 Task: In messages from candidates turn off push notifications.
Action: Mouse moved to (766, 68)
Screenshot: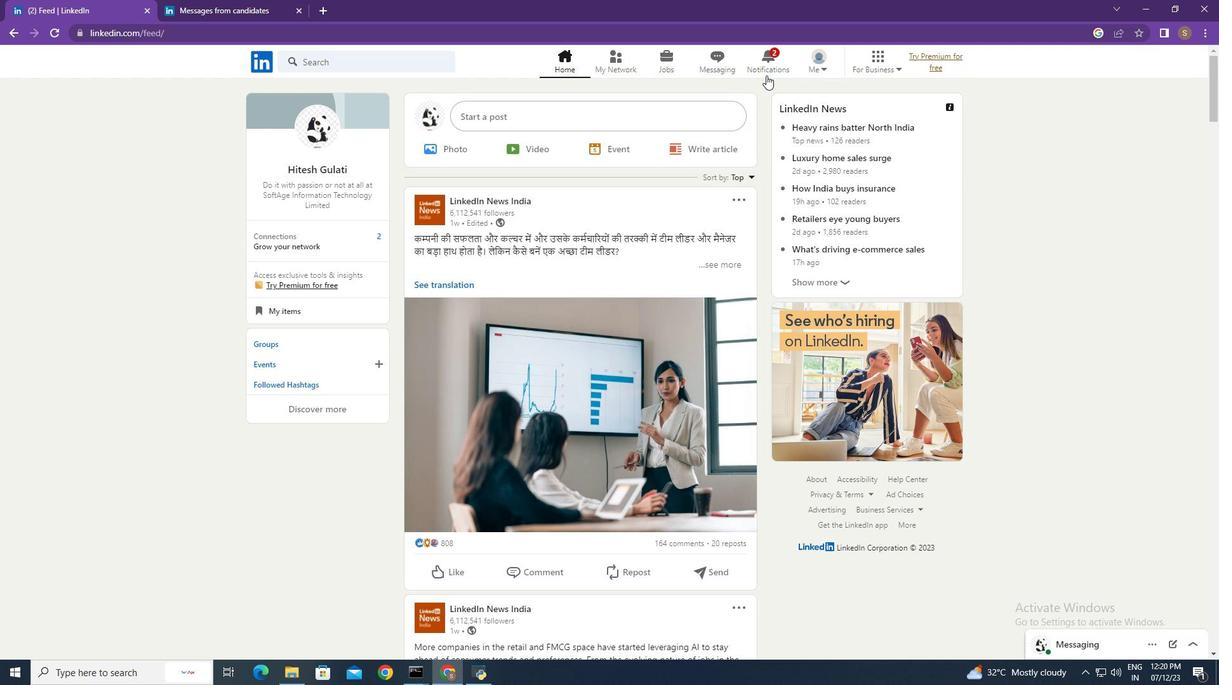 
Action: Mouse pressed left at (766, 68)
Screenshot: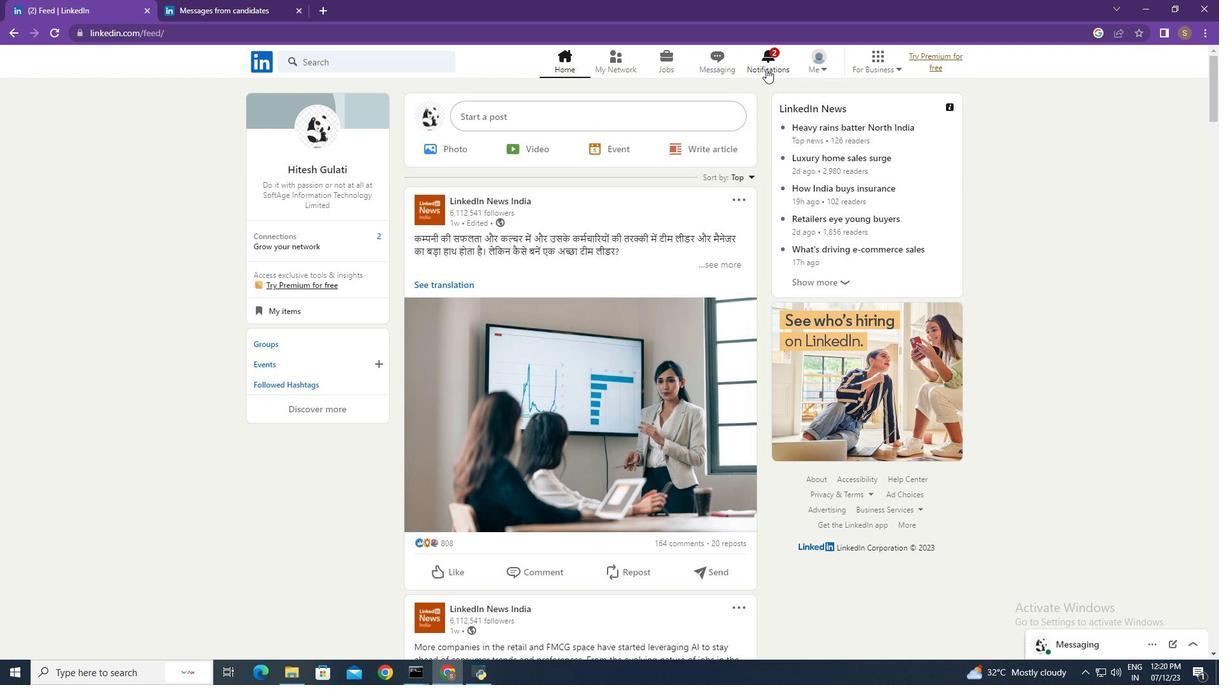 
Action: Mouse moved to (281, 146)
Screenshot: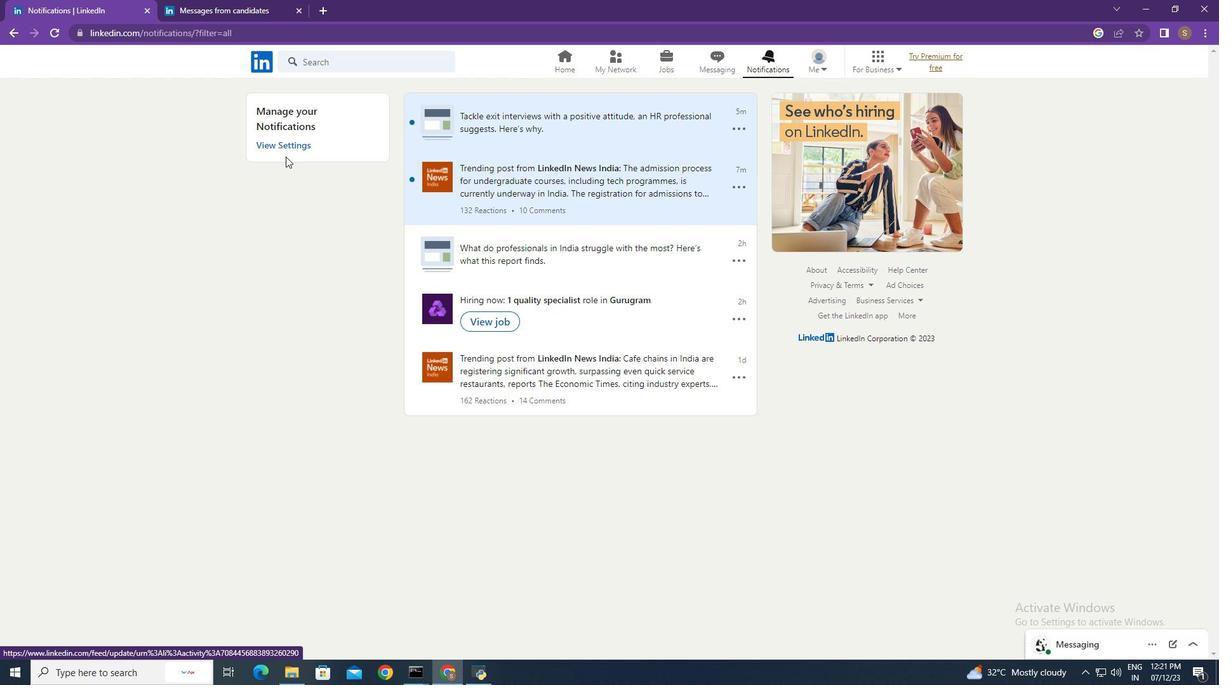 
Action: Mouse pressed left at (281, 146)
Screenshot: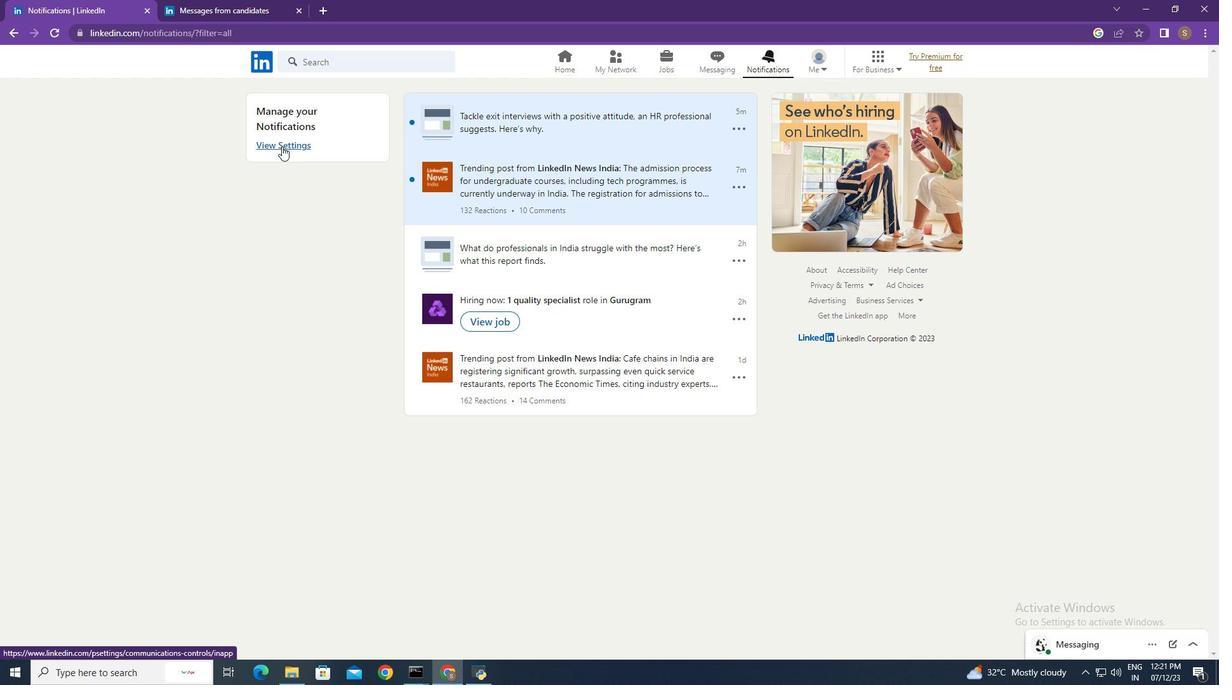 
Action: Mouse moved to (716, 226)
Screenshot: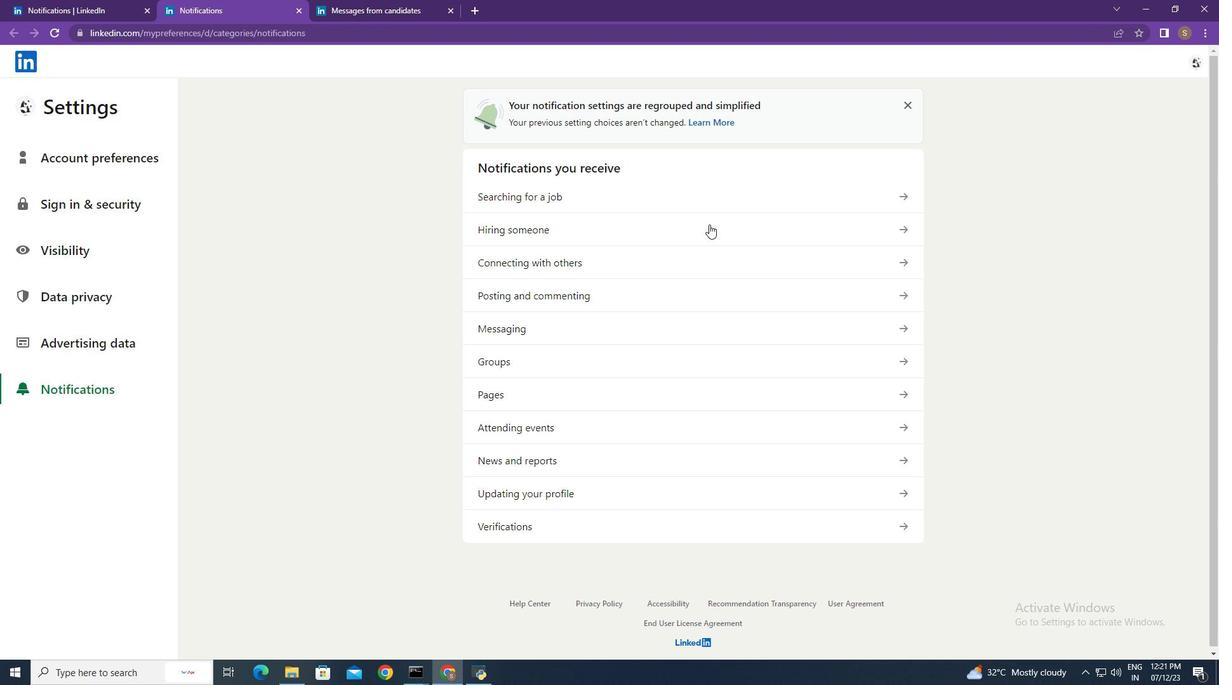 
Action: Mouse pressed left at (716, 226)
Screenshot: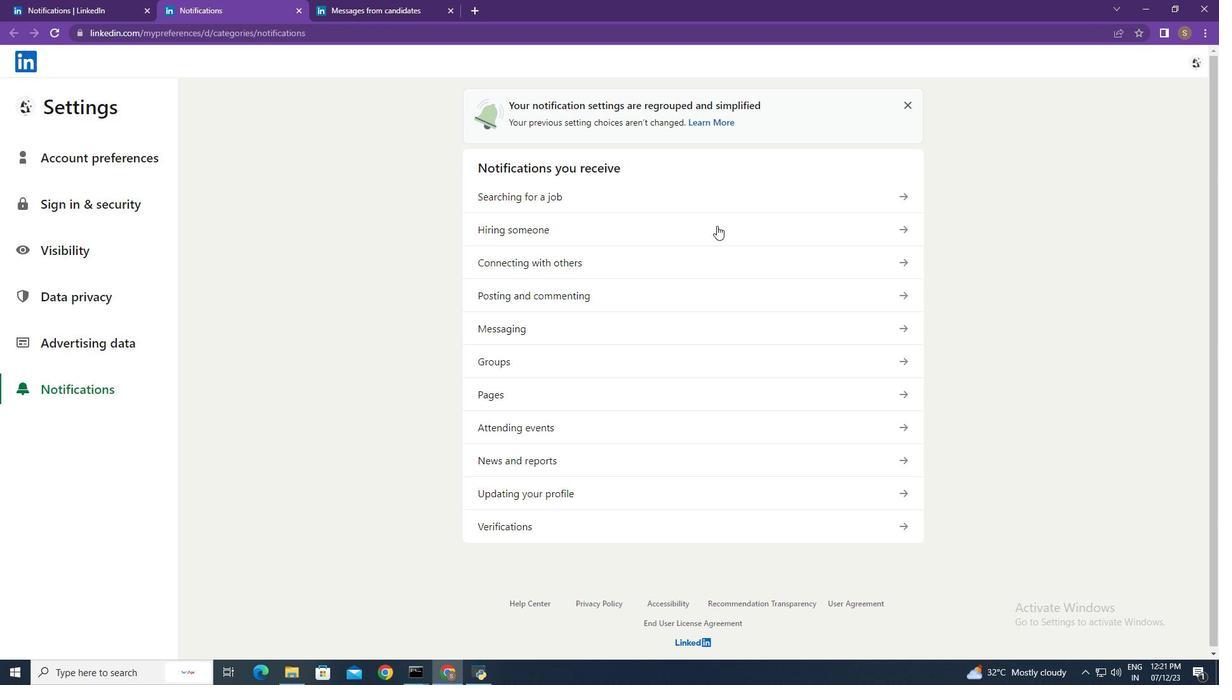 
Action: Mouse moved to (892, 270)
Screenshot: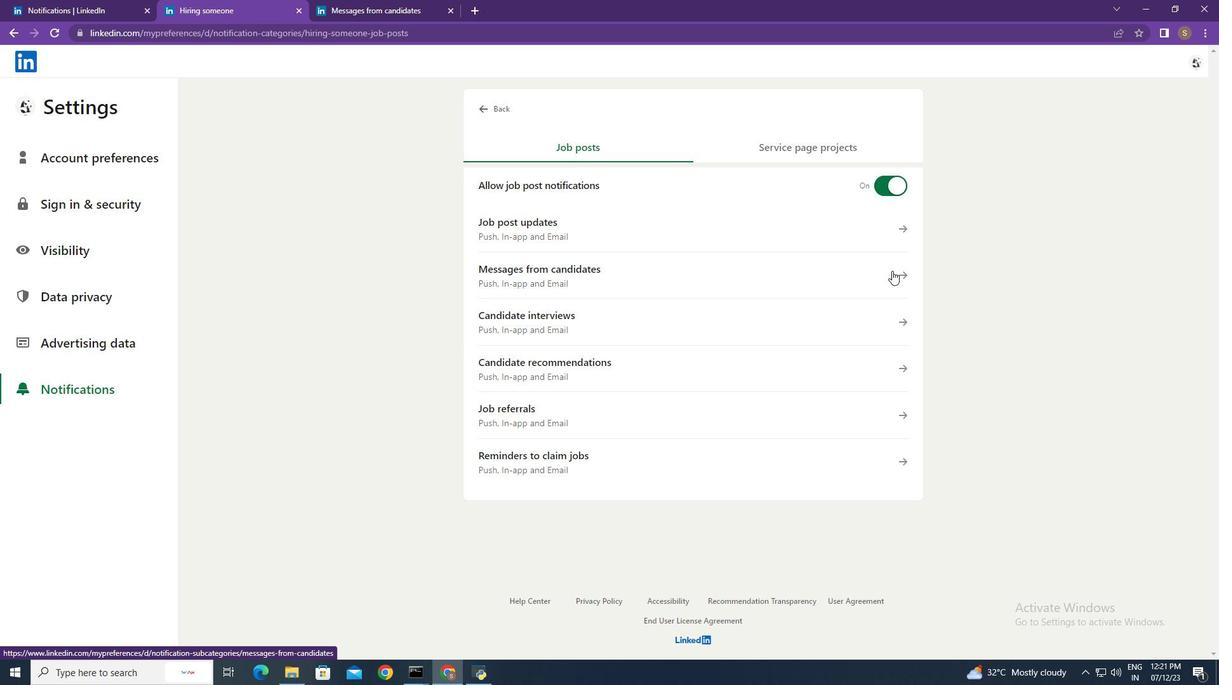 
Action: Mouse pressed left at (892, 270)
Screenshot: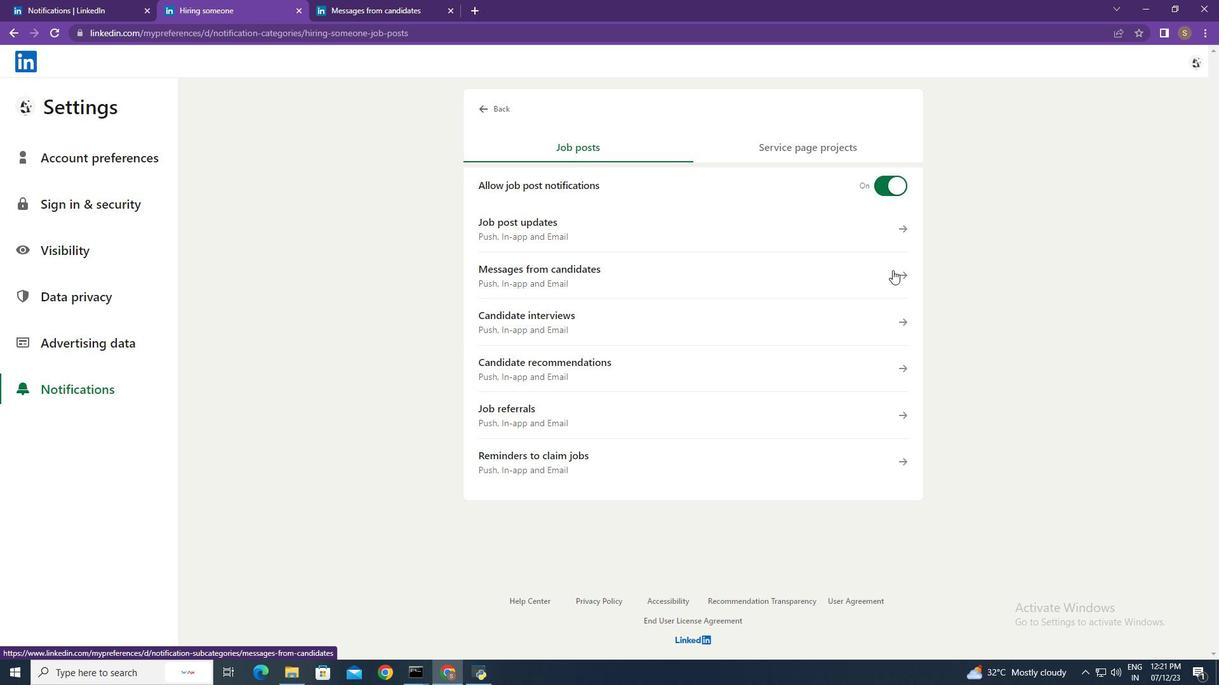 
Action: Mouse moved to (892, 264)
Screenshot: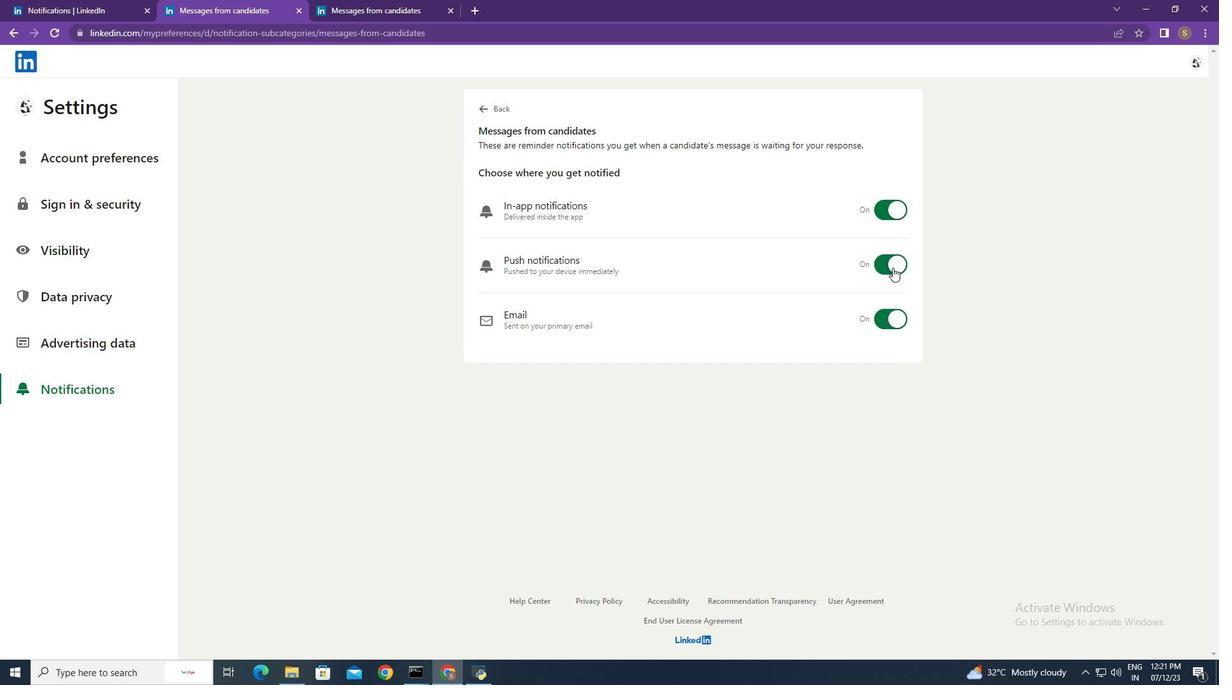 
Action: Mouse pressed left at (892, 264)
Screenshot: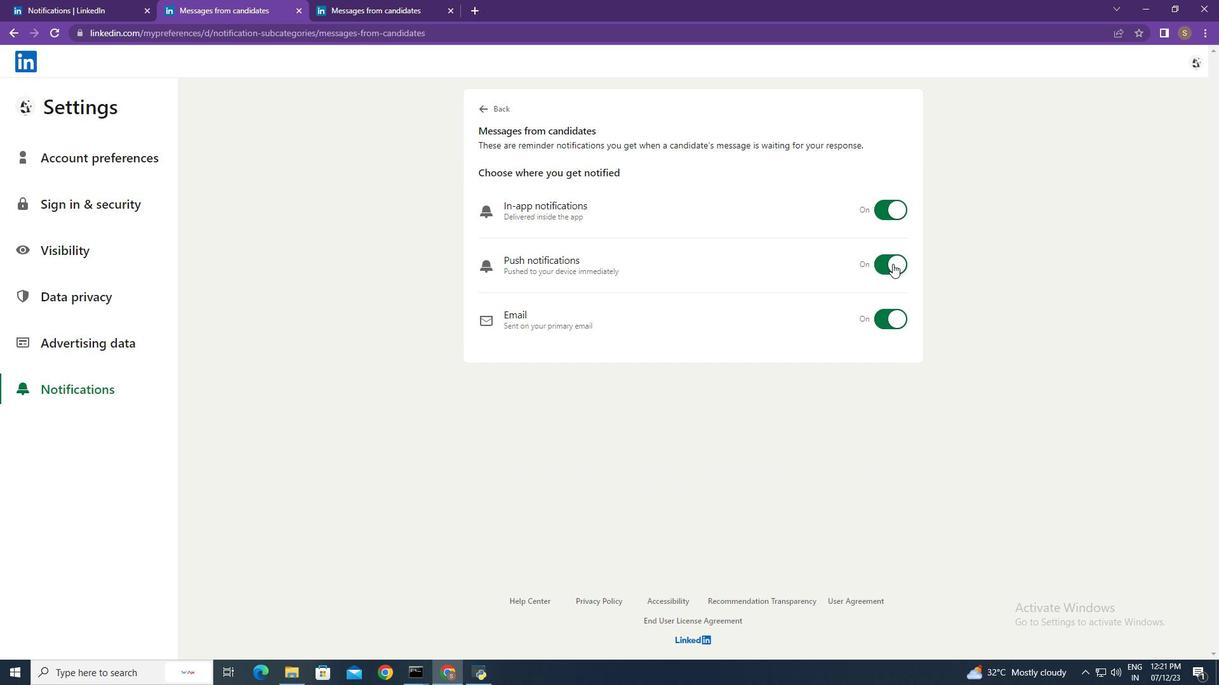
Action: Mouse moved to (1033, 293)
Screenshot: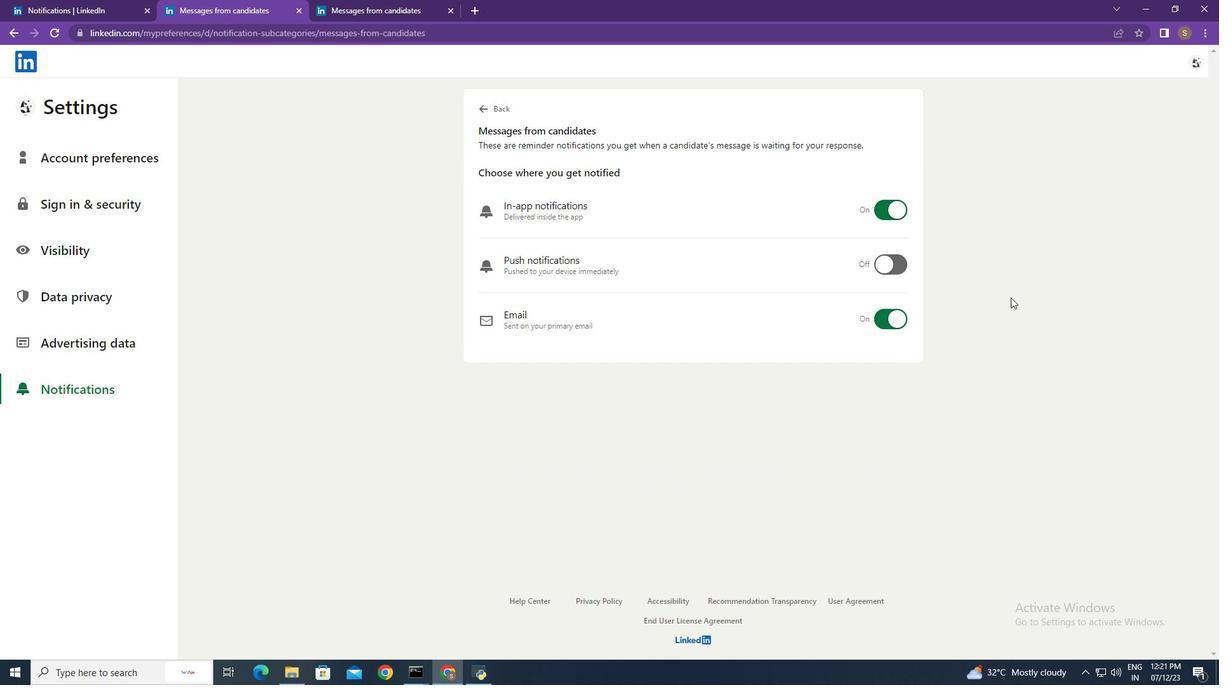 
